 Task: Set and save  "HRD-timing information" for "H.264/MPEG-4 Part 10/AVC encoder (x264 10-bit)" to vbr.
Action: Mouse moved to (107, 12)
Screenshot: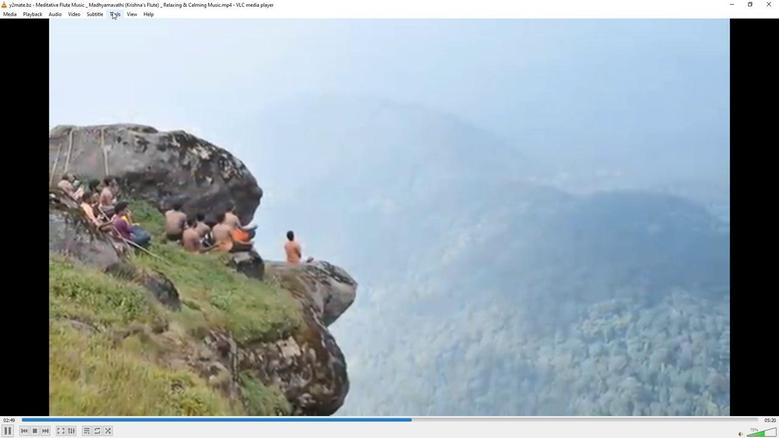 
Action: Mouse pressed left at (107, 12)
Screenshot: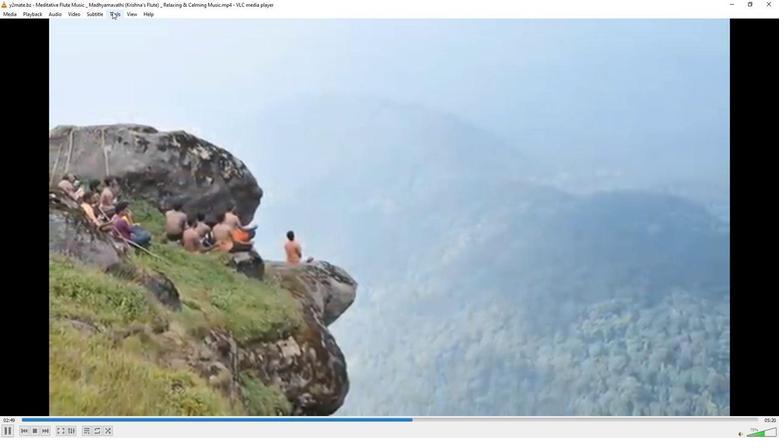 
Action: Mouse moved to (129, 110)
Screenshot: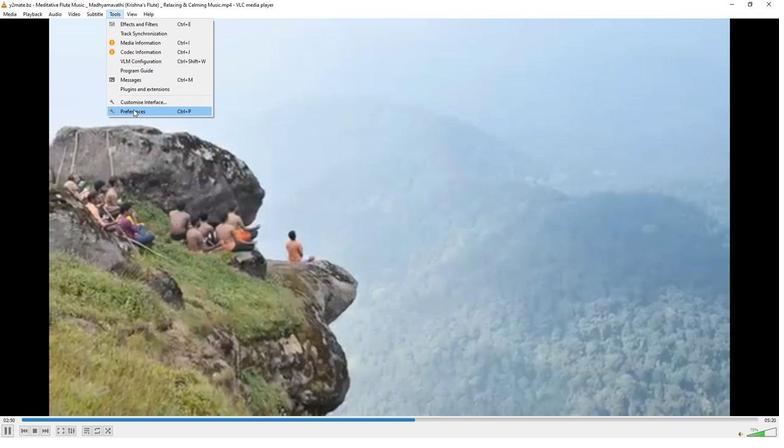 
Action: Mouse pressed left at (129, 110)
Screenshot: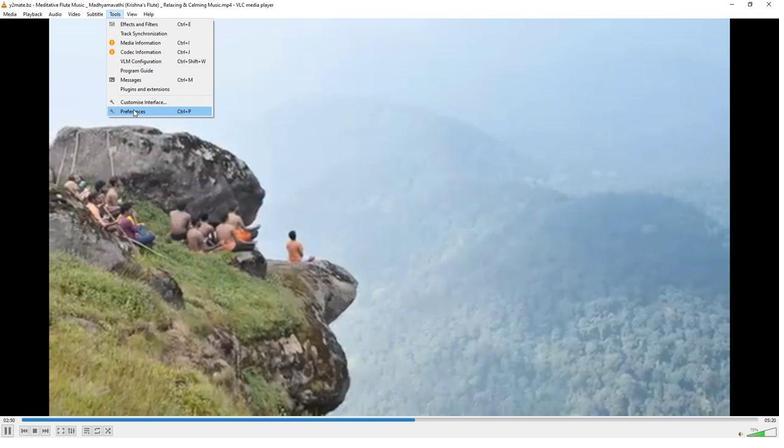 
Action: Mouse moved to (257, 360)
Screenshot: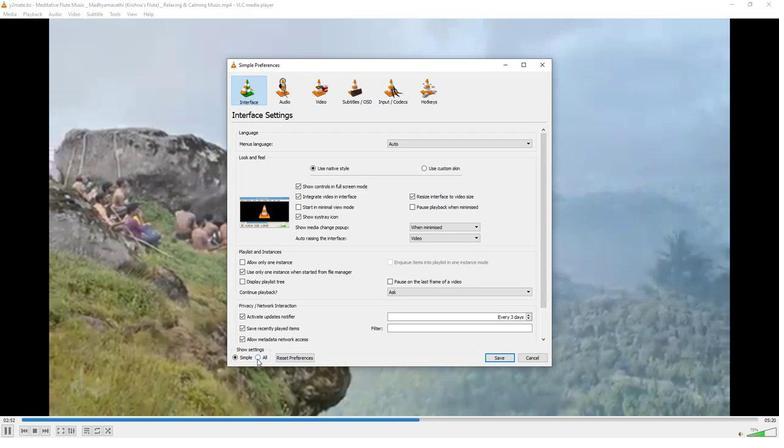 
Action: Mouse pressed left at (257, 360)
Screenshot: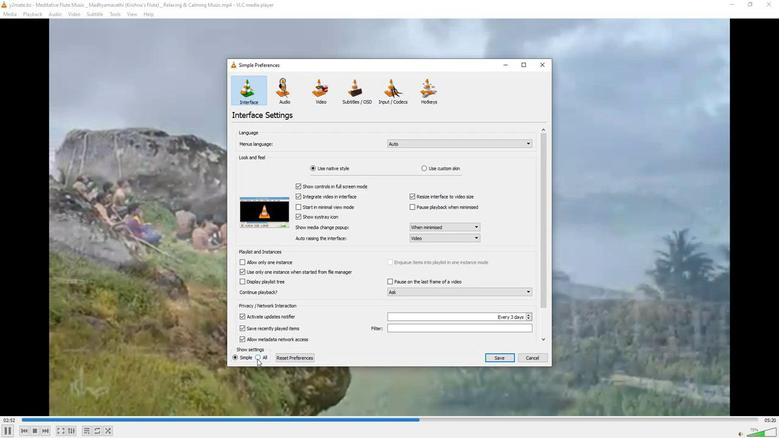 
Action: Mouse moved to (245, 276)
Screenshot: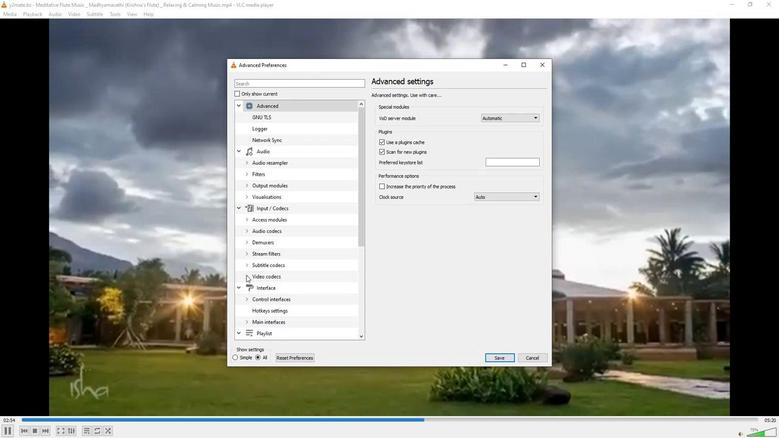 
Action: Mouse pressed left at (245, 276)
Screenshot: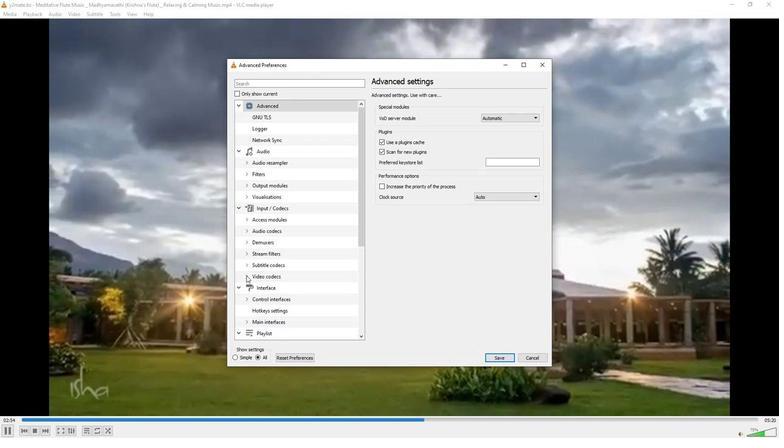 
Action: Mouse moved to (249, 294)
Screenshot: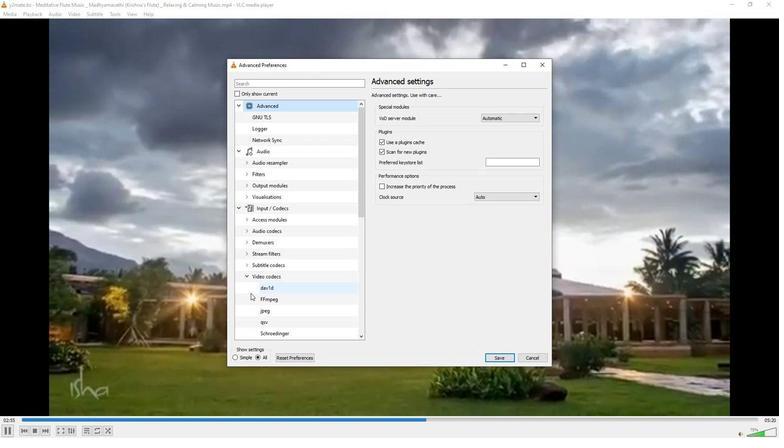 
Action: Mouse scrolled (249, 293) with delta (0, 0)
Screenshot: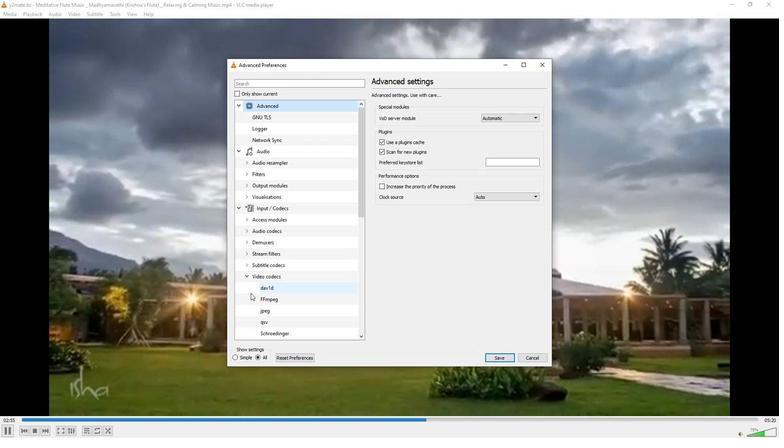
Action: Mouse moved to (251, 296)
Screenshot: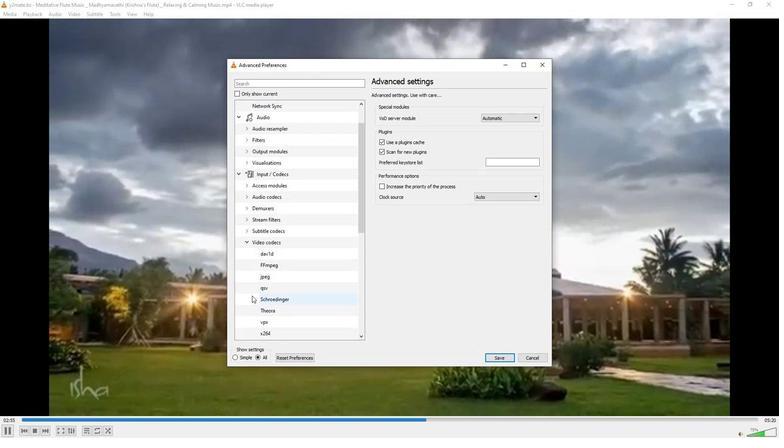 
Action: Mouse scrolled (251, 296) with delta (0, 0)
Screenshot: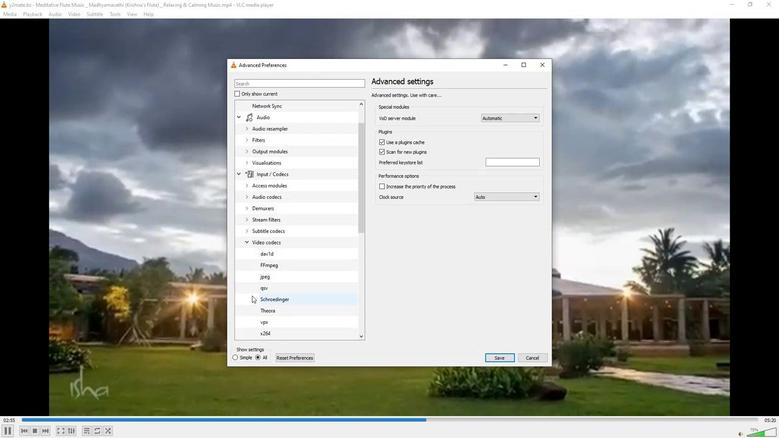 
Action: Mouse moved to (265, 310)
Screenshot: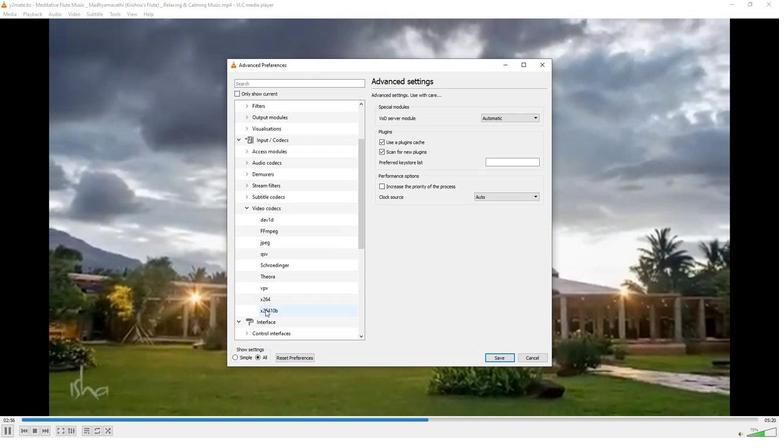 
Action: Mouse pressed left at (265, 310)
Screenshot: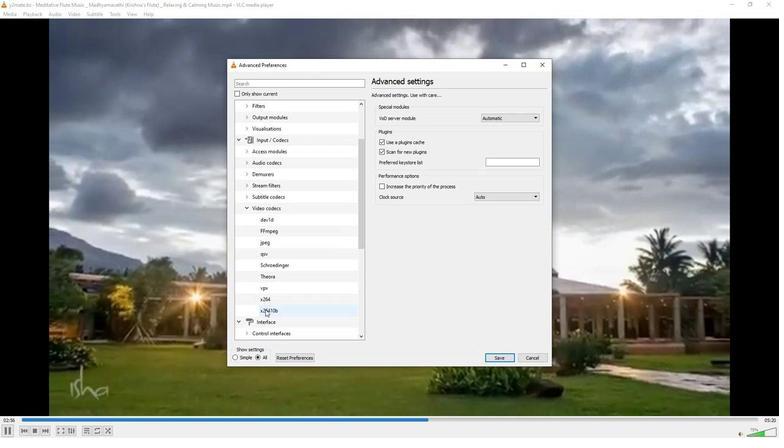 
Action: Mouse moved to (409, 299)
Screenshot: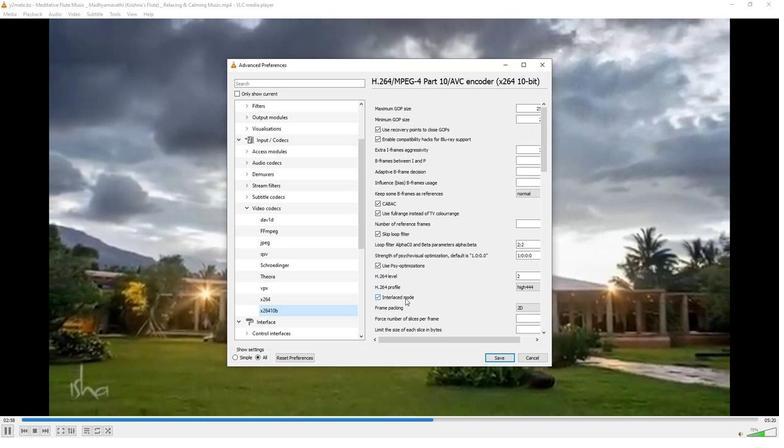 
Action: Mouse scrolled (409, 298) with delta (0, 0)
Screenshot: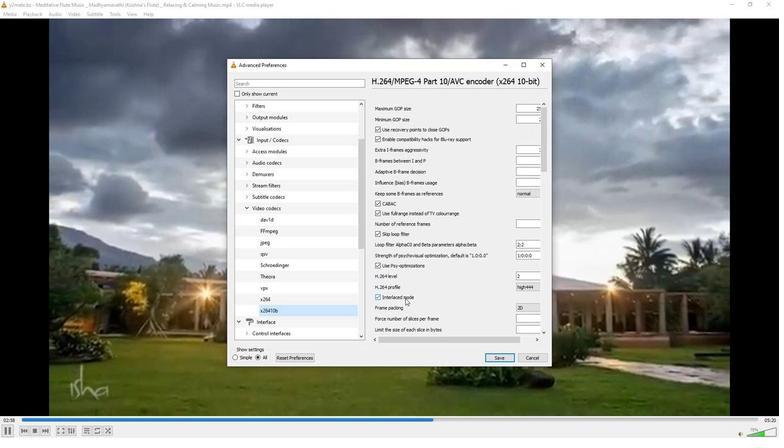 
Action: Mouse moved to (409, 299)
Screenshot: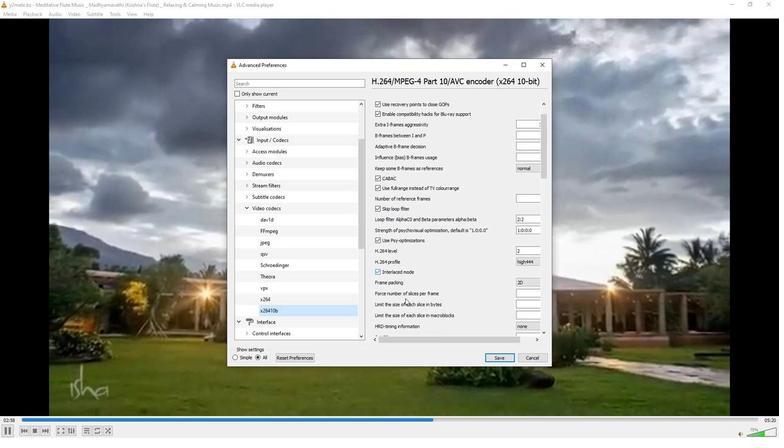 
Action: Mouse scrolled (409, 298) with delta (0, 0)
Screenshot: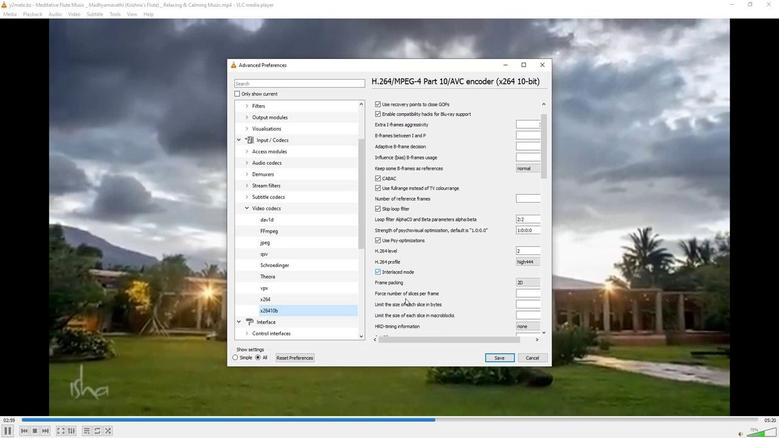 
Action: Mouse moved to (536, 301)
Screenshot: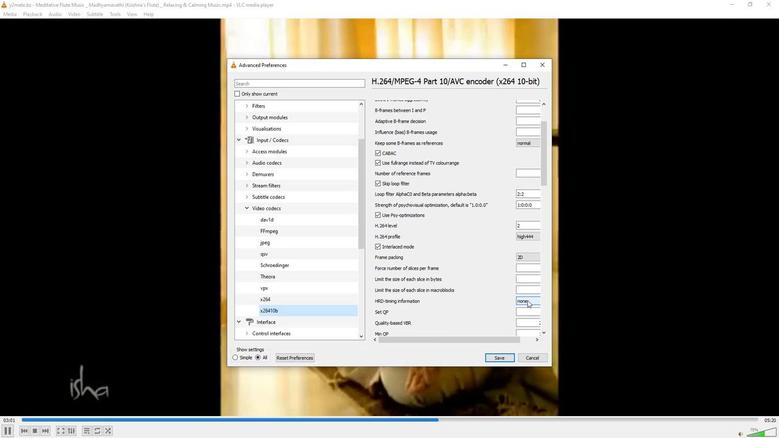 
Action: Mouse pressed left at (536, 301)
Screenshot: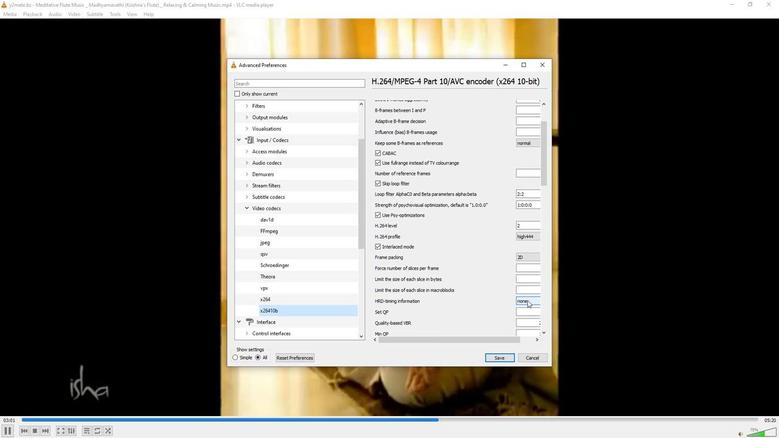 
Action: Mouse moved to (530, 311)
Screenshot: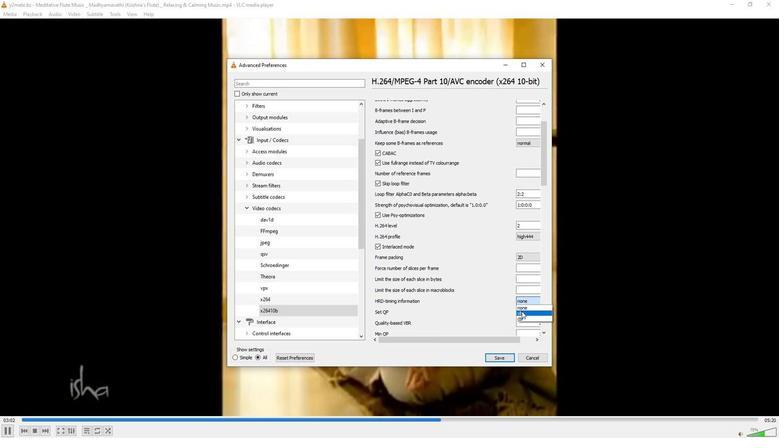 
Action: Mouse pressed left at (530, 311)
Screenshot: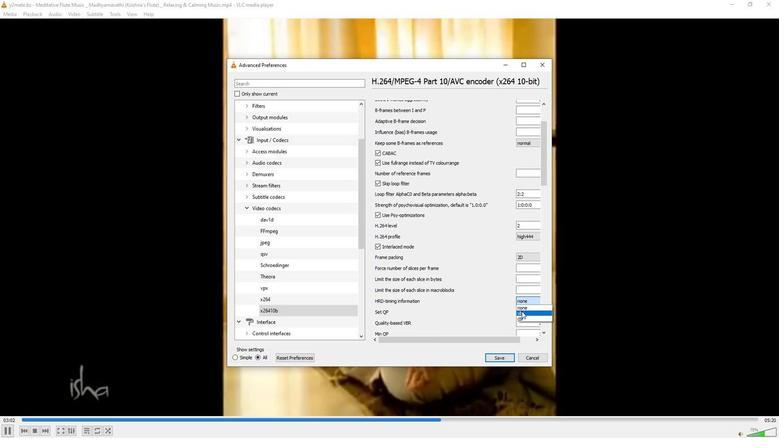 
Action: Mouse moved to (505, 357)
Screenshot: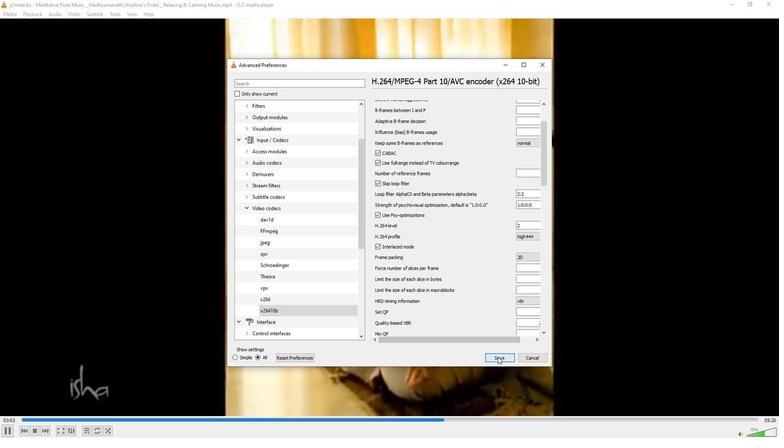 
Action: Mouse pressed left at (505, 357)
Screenshot: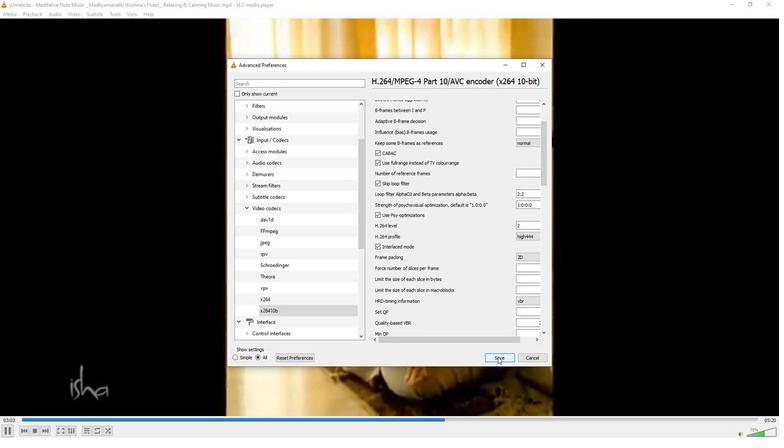 
Action: Mouse moved to (504, 358)
Screenshot: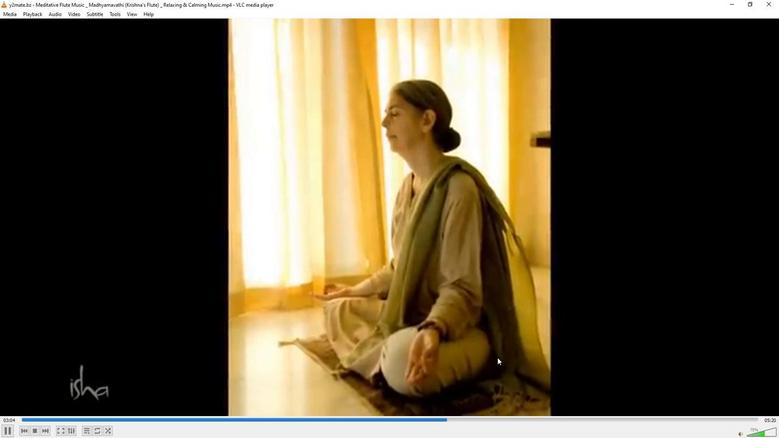 
